 Task: Use the formula "LOGINV" in spreadsheet "Project portfolio".
Action: Mouse pressed left at (252, 267)
Screenshot: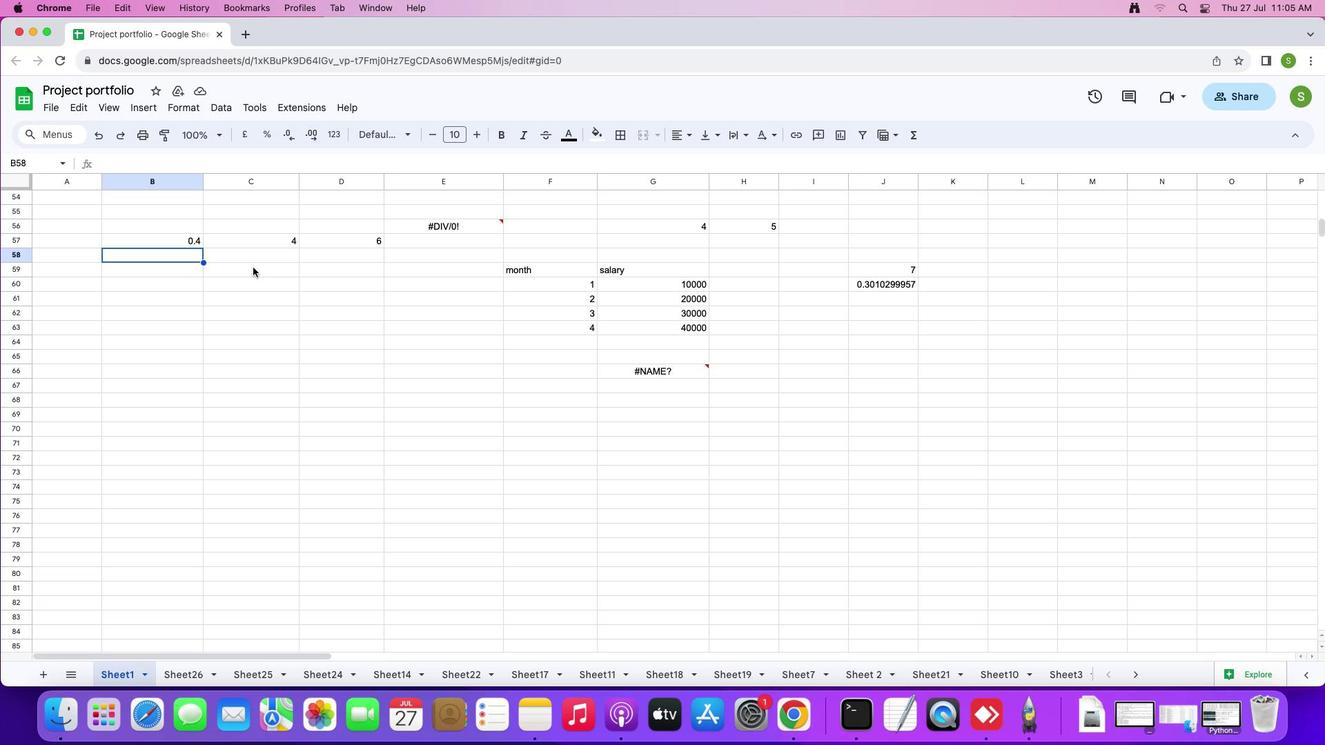 
Action: Mouse moved to (146, 109)
Screenshot: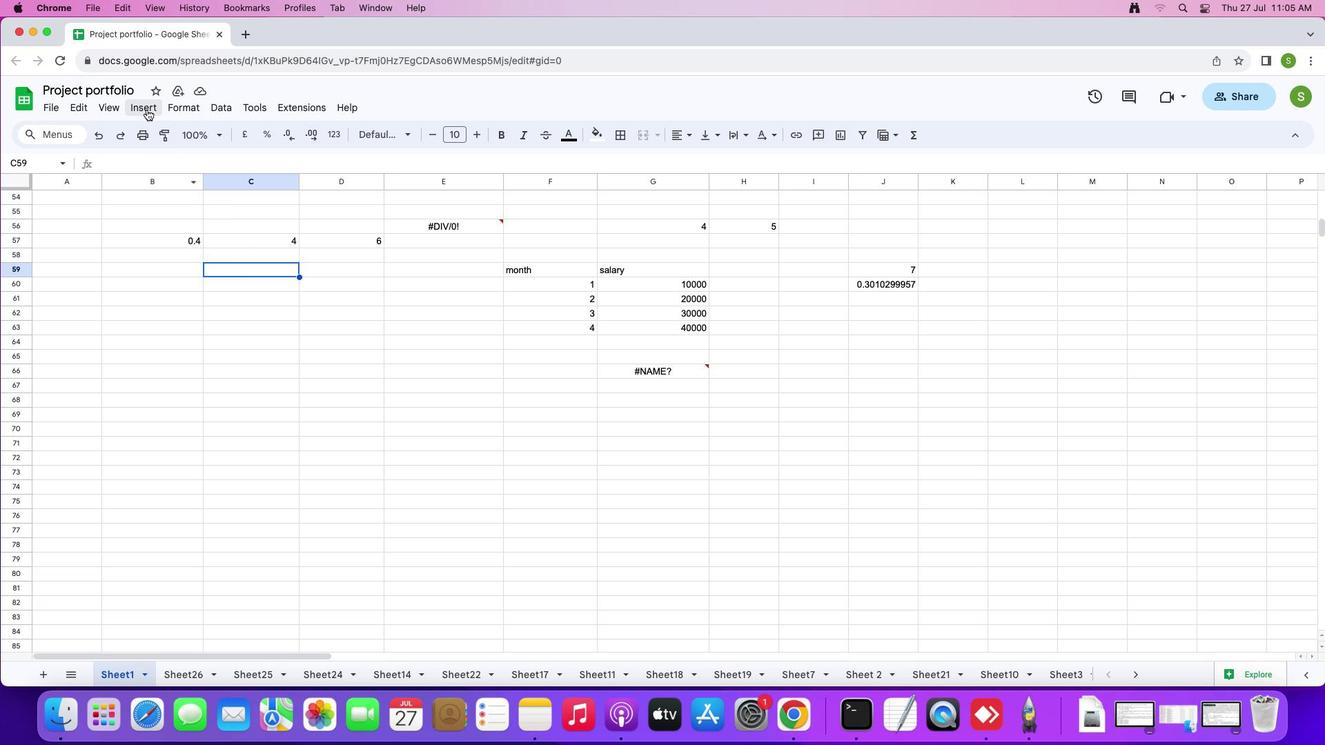 
Action: Mouse pressed left at (146, 109)
Screenshot: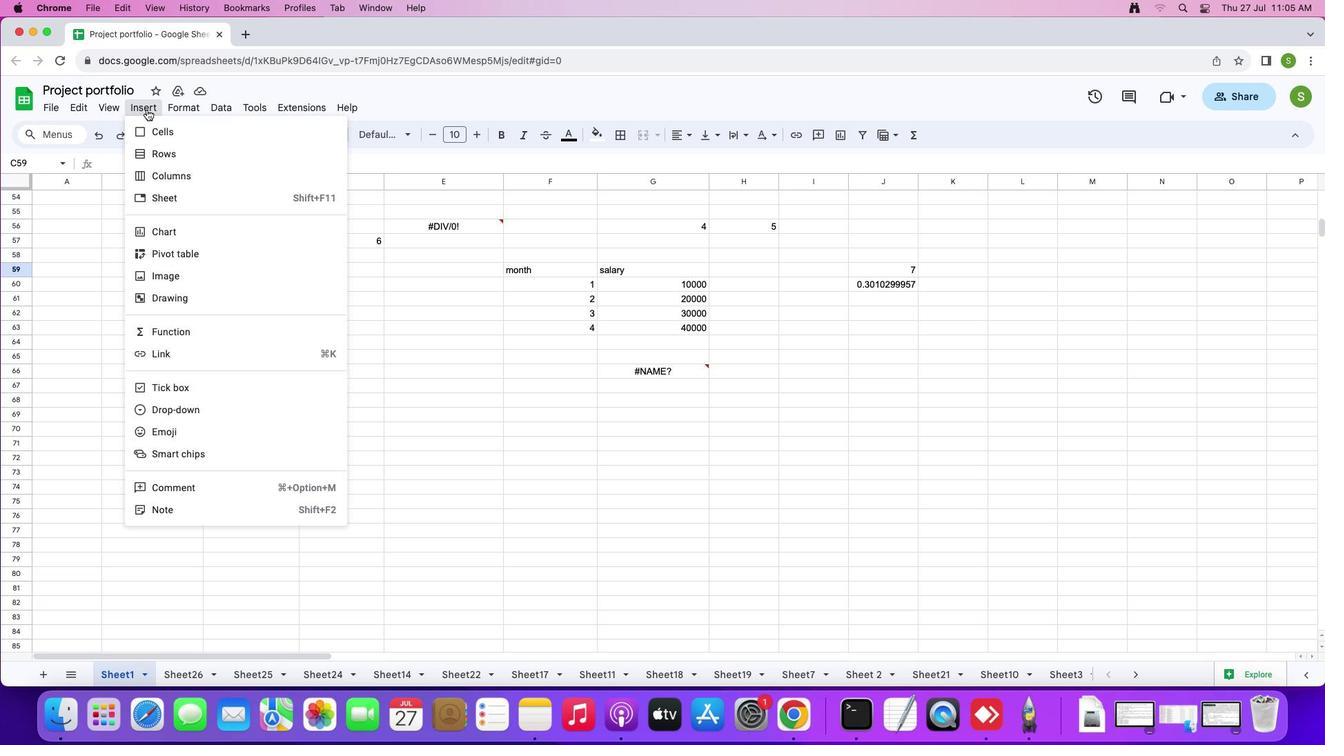 
Action: Mouse moved to (171, 330)
Screenshot: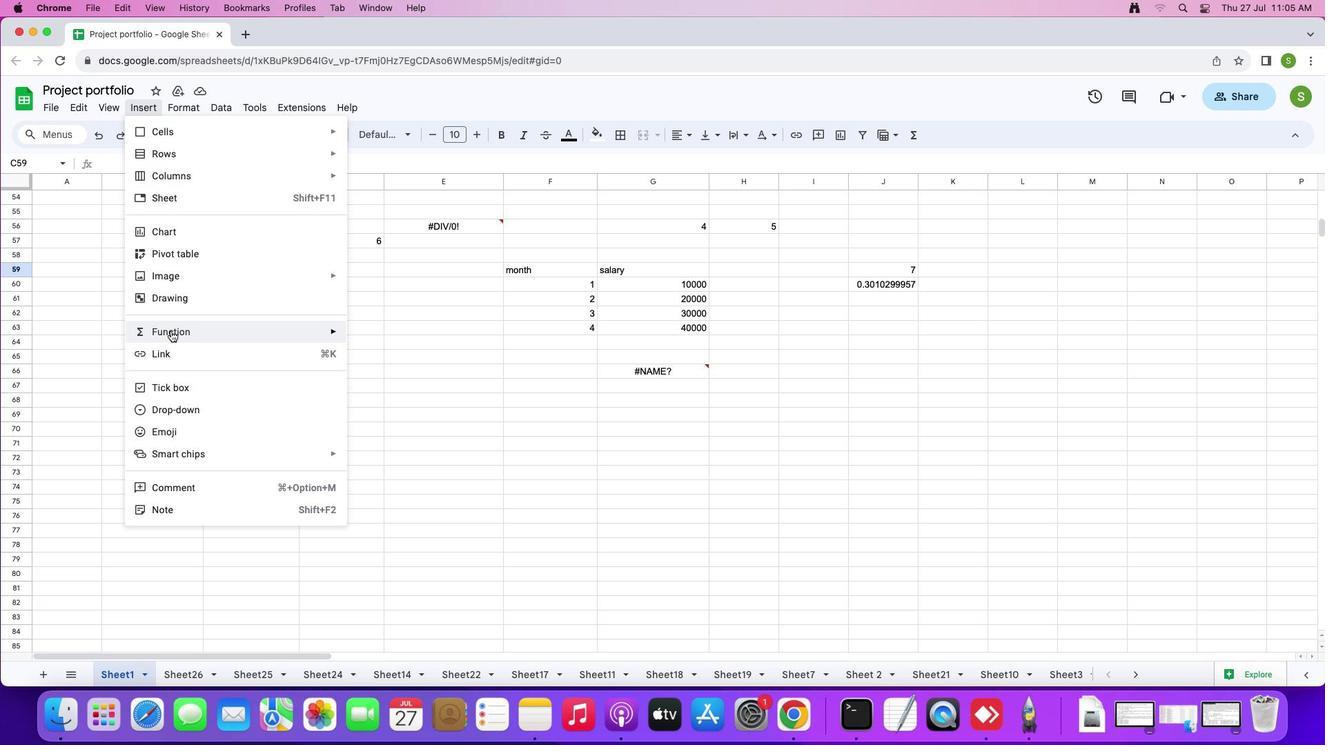 
Action: Mouse pressed left at (171, 330)
Screenshot: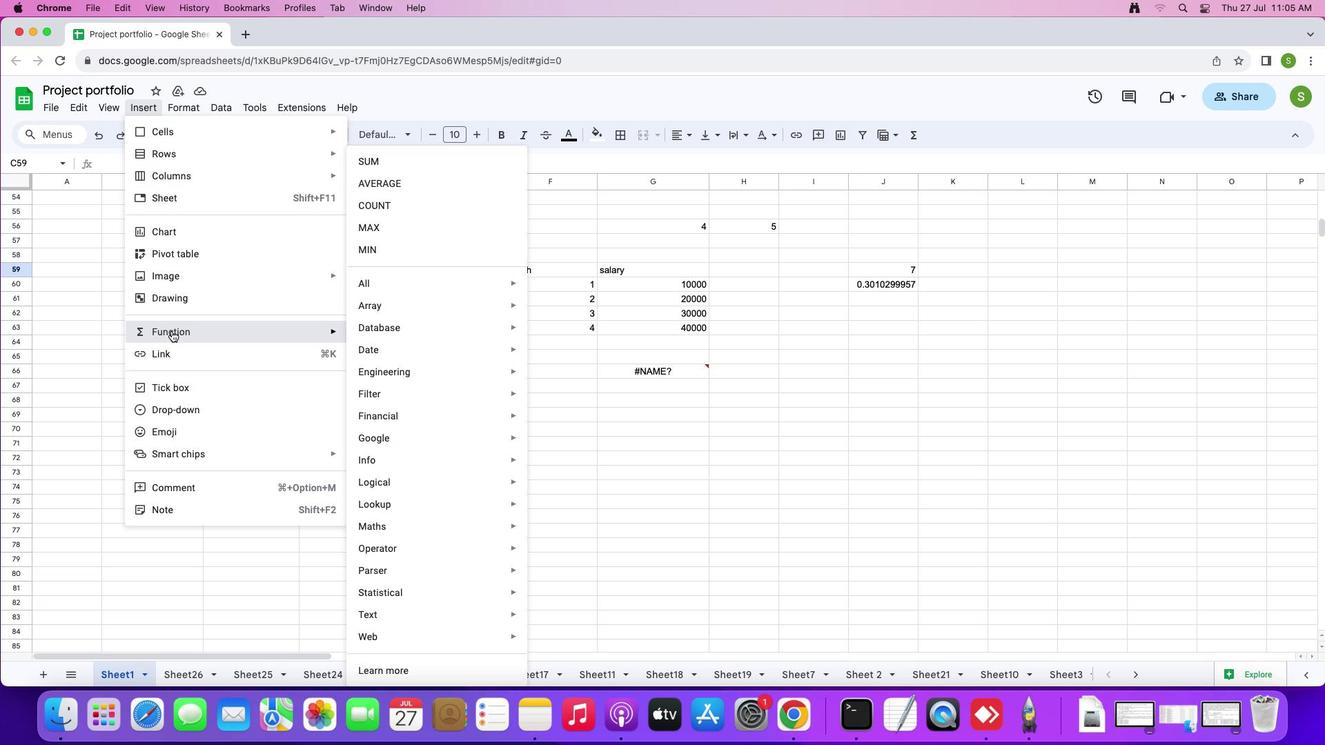 
Action: Mouse moved to (372, 280)
Screenshot: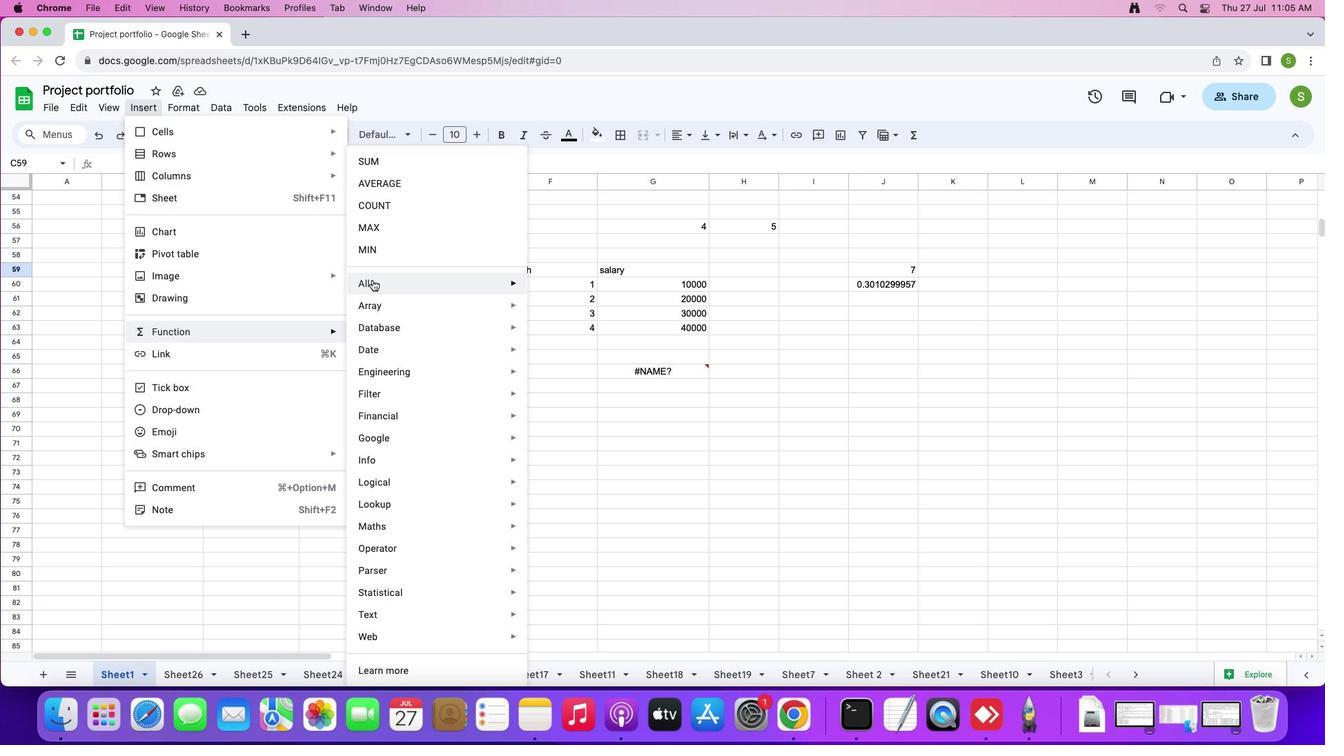 
Action: Mouse pressed left at (372, 280)
Screenshot: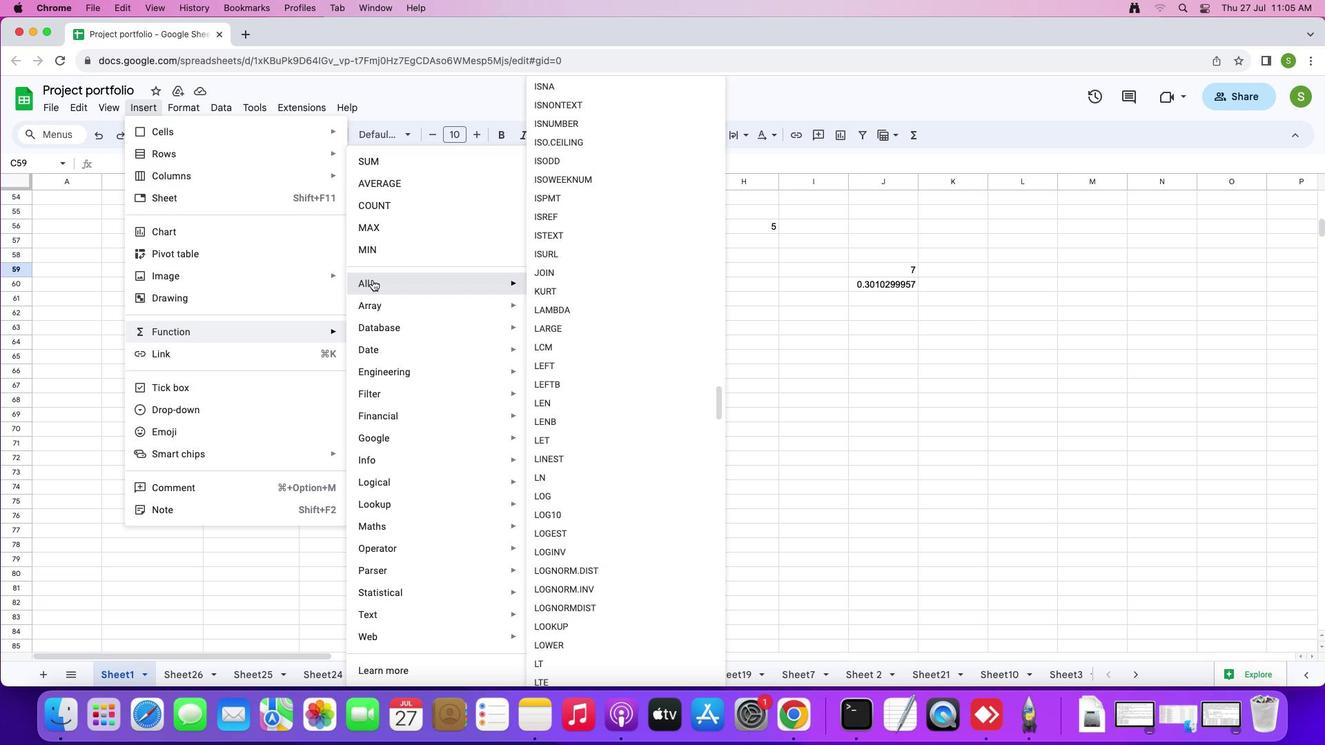 
Action: Mouse moved to (581, 554)
Screenshot: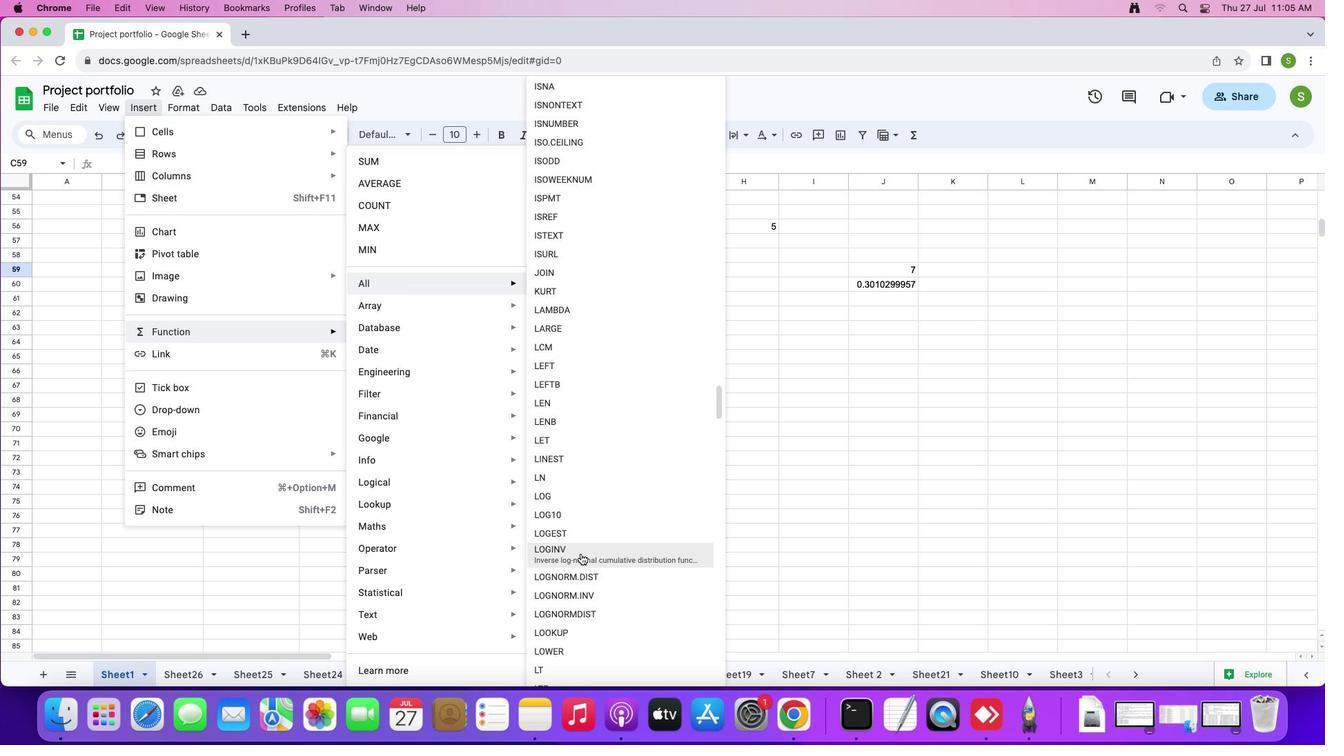 
Action: Mouse pressed left at (581, 554)
Screenshot: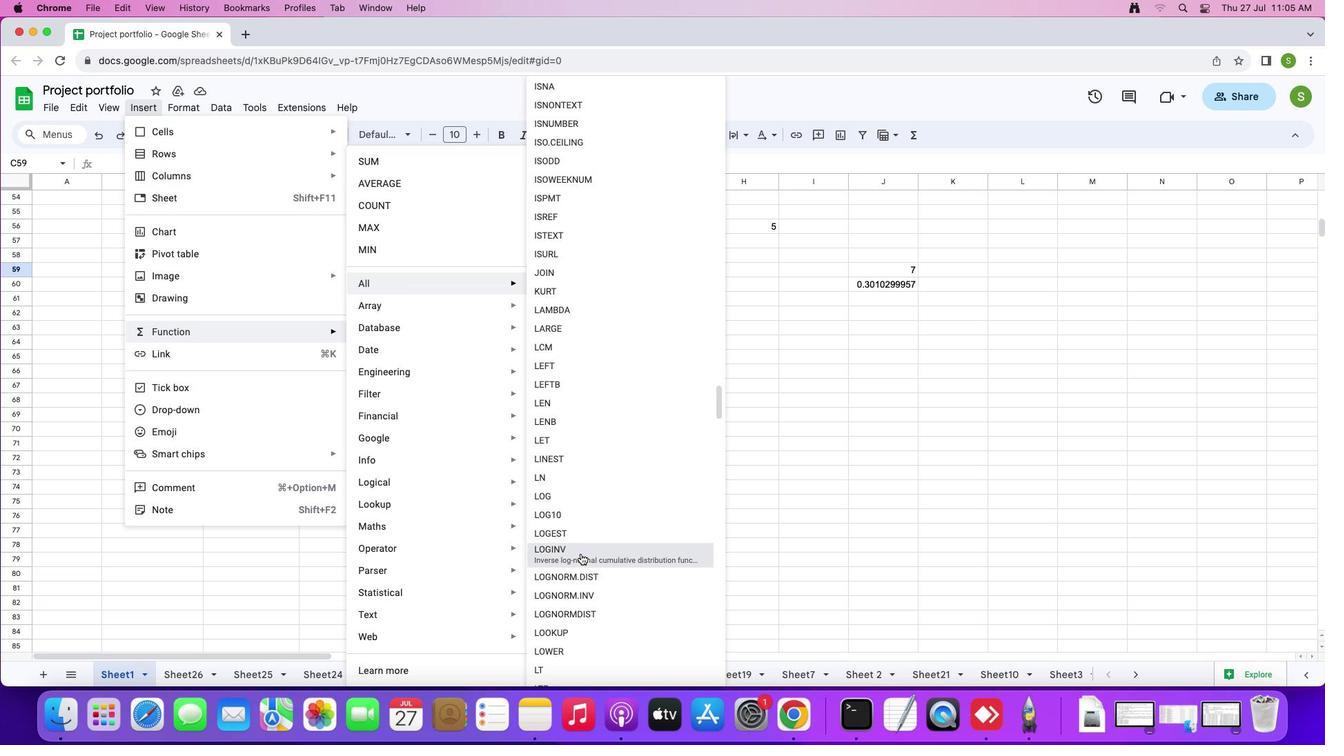 
Action: Mouse moved to (182, 236)
Screenshot: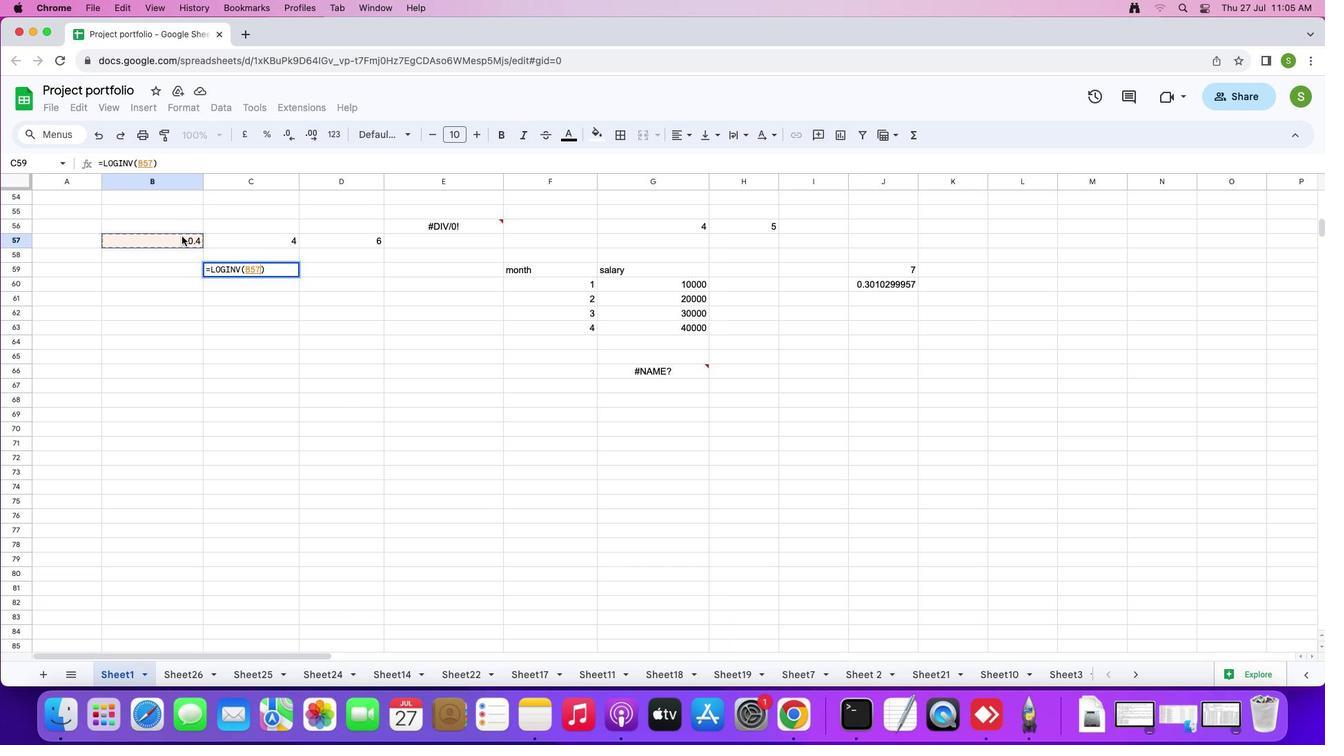 
Action: Mouse pressed left at (182, 236)
Screenshot: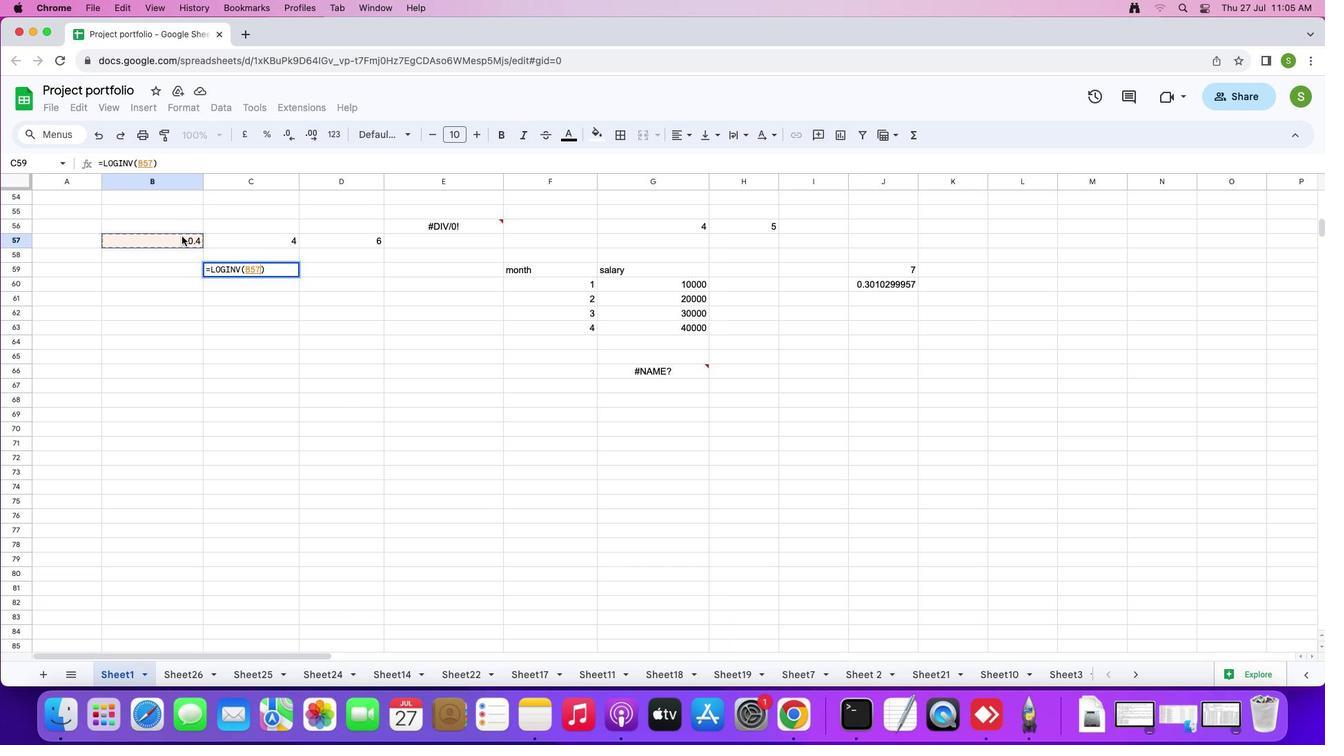 
Action: Key pressed ','
Screenshot: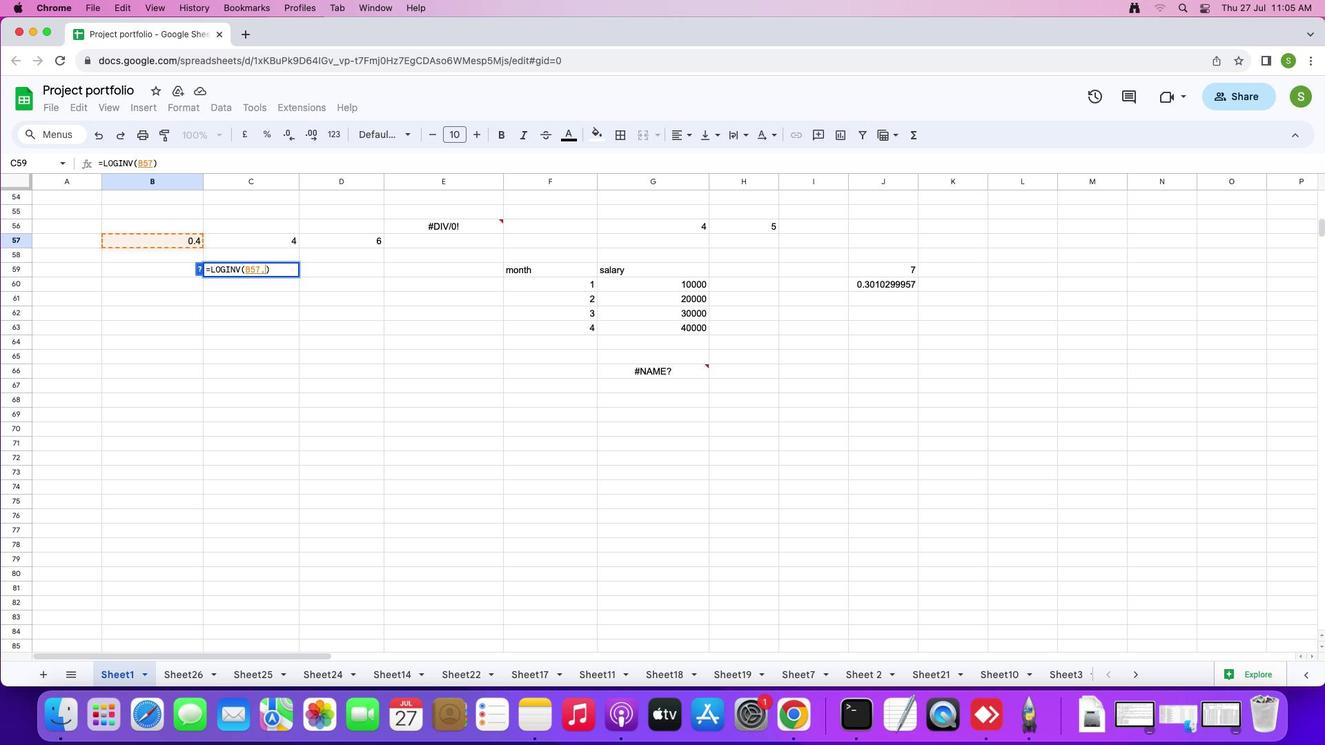 
Action: Mouse moved to (224, 240)
Screenshot: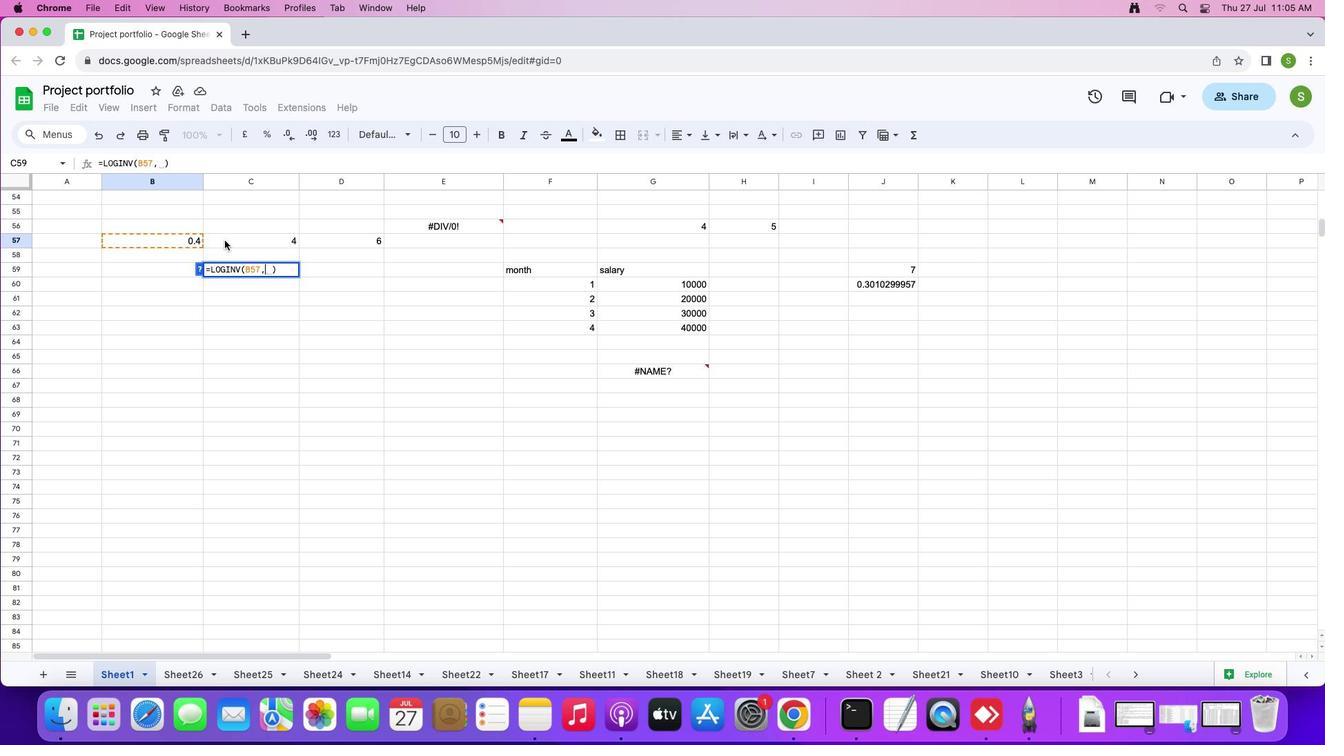 
Action: Mouse pressed left at (224, 240)
Screenshot: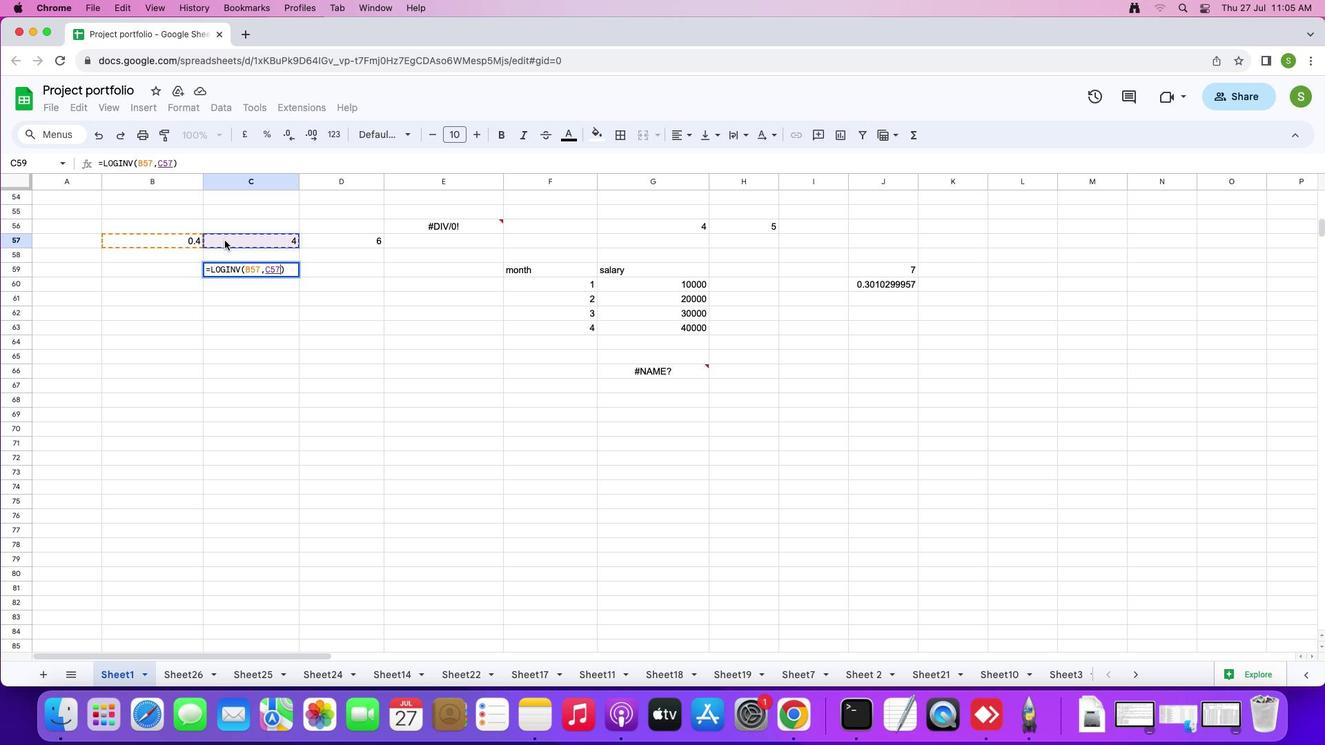 
Action: Key pressed ','
Screenshot: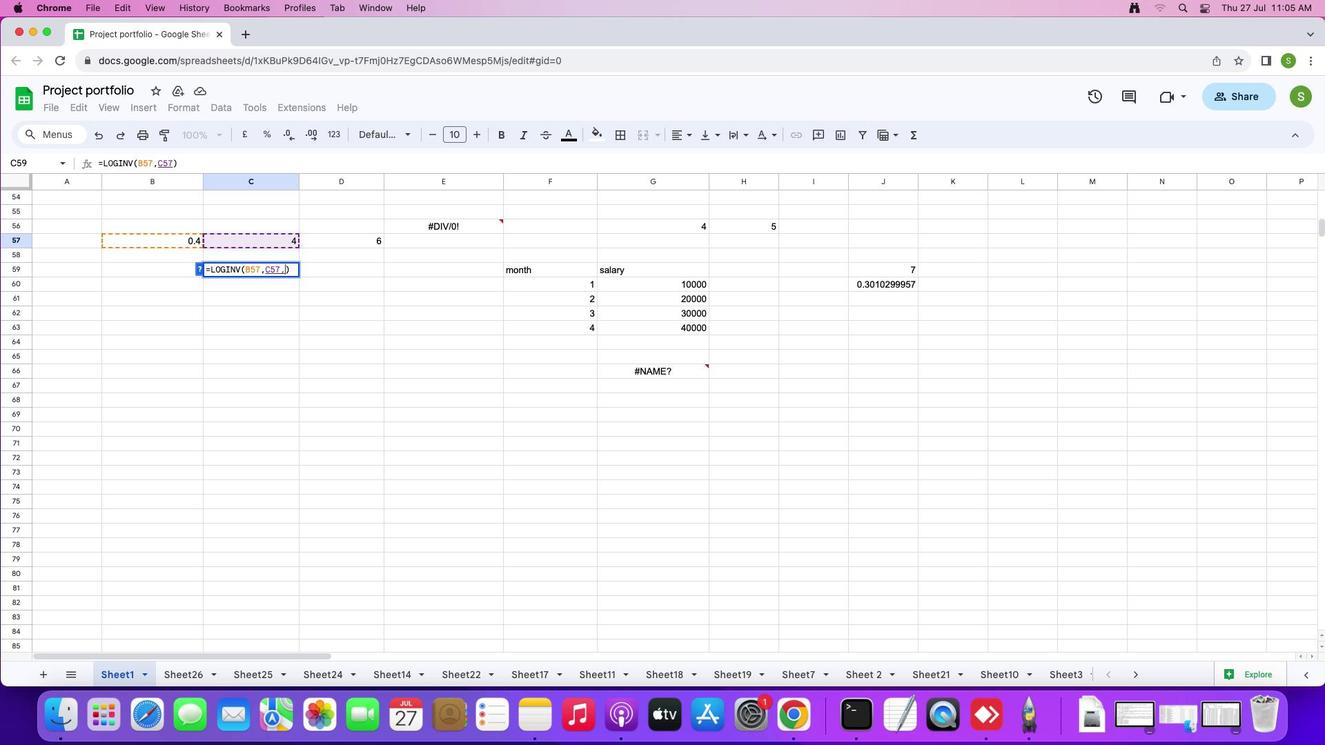 
Action: Mouse moved to (330, 236)
Screenshot: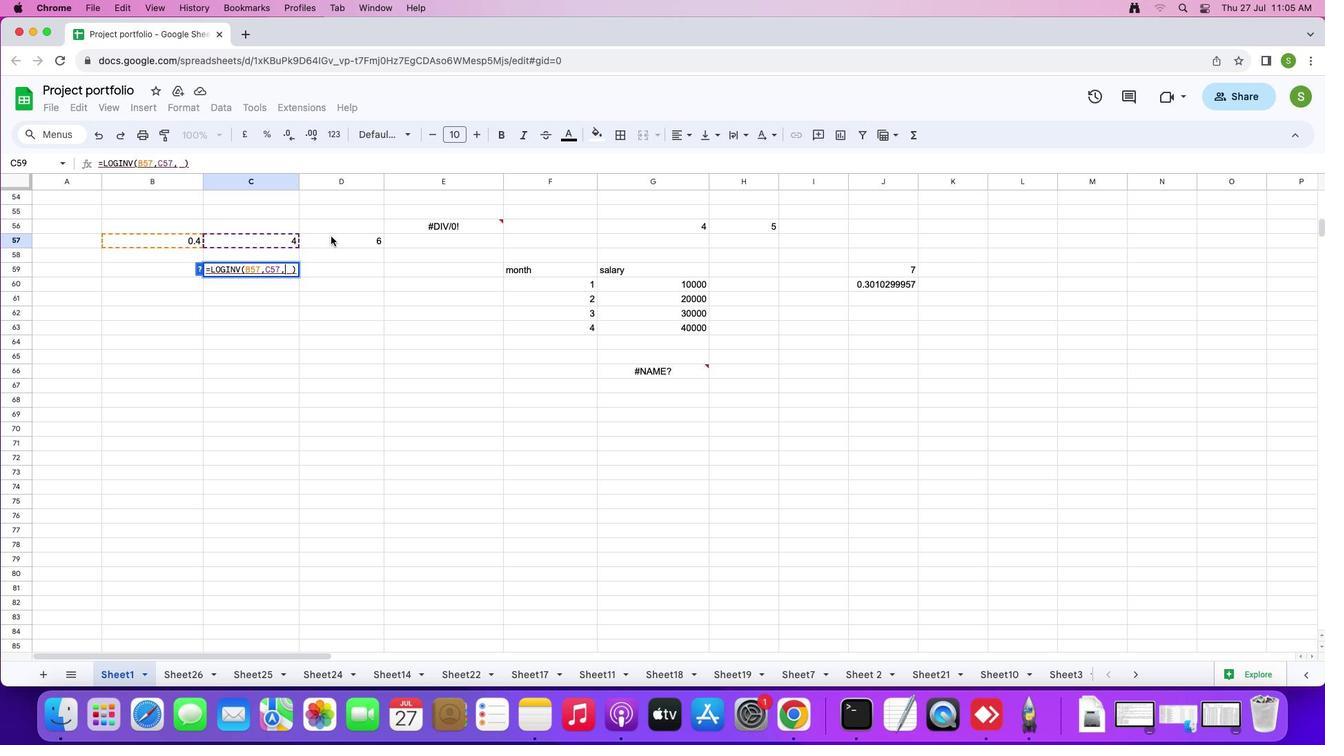 
Action: Mouse pressed left at (330, 236)
Screenshot: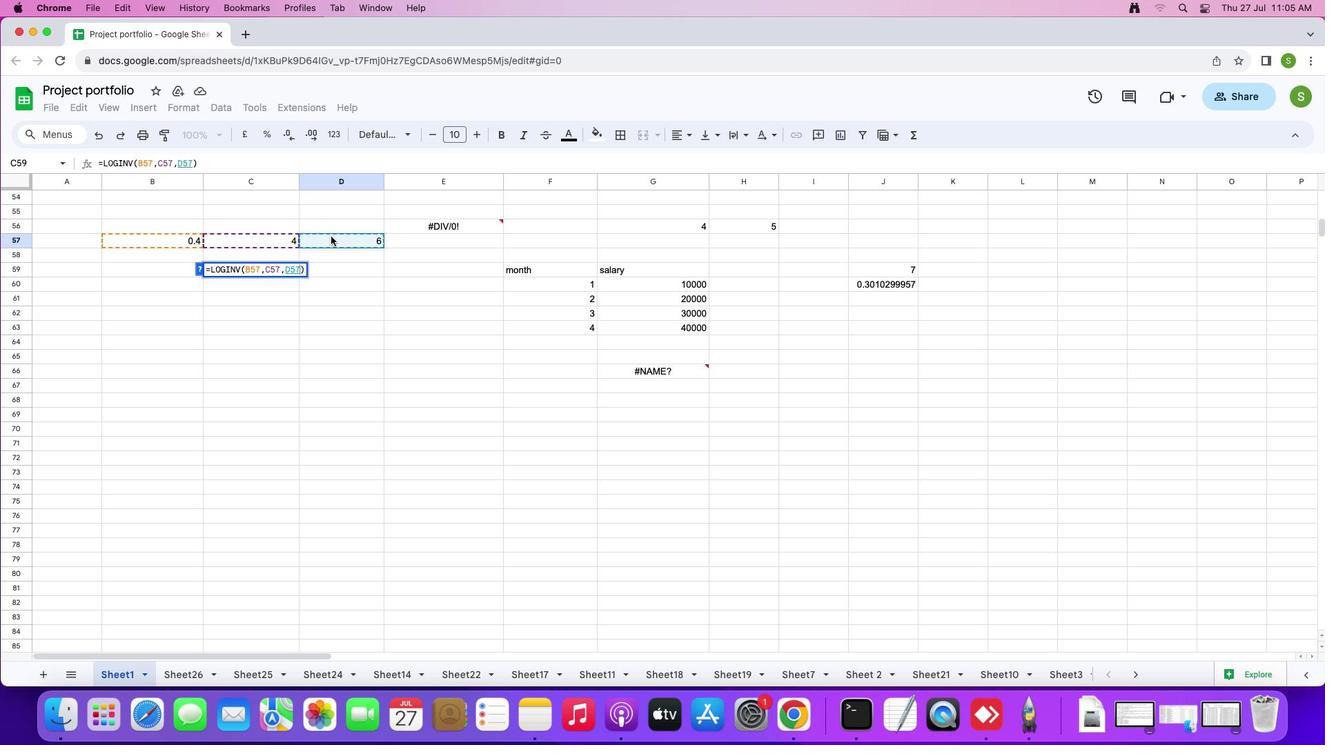 
Action: Mouse moved to (331, 236)
Screenshot: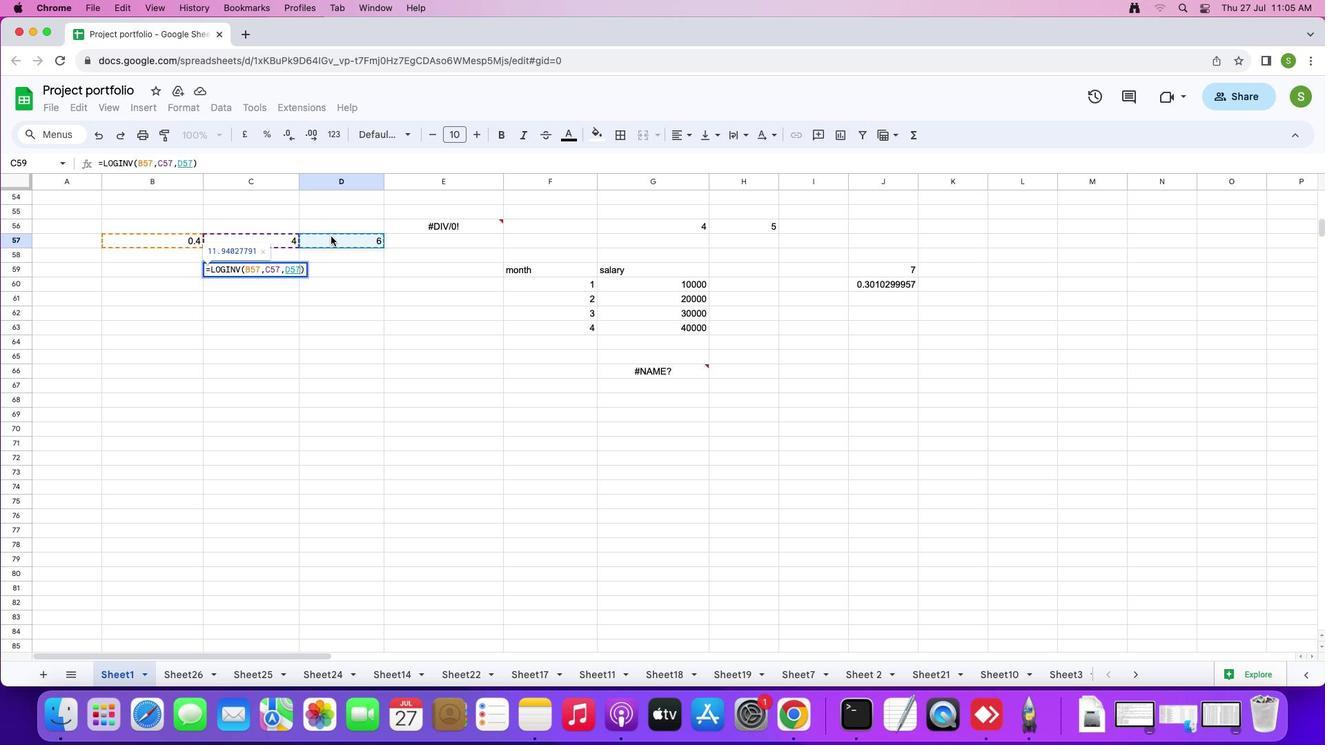
Action: Key pressed Key.enter
Screenshot: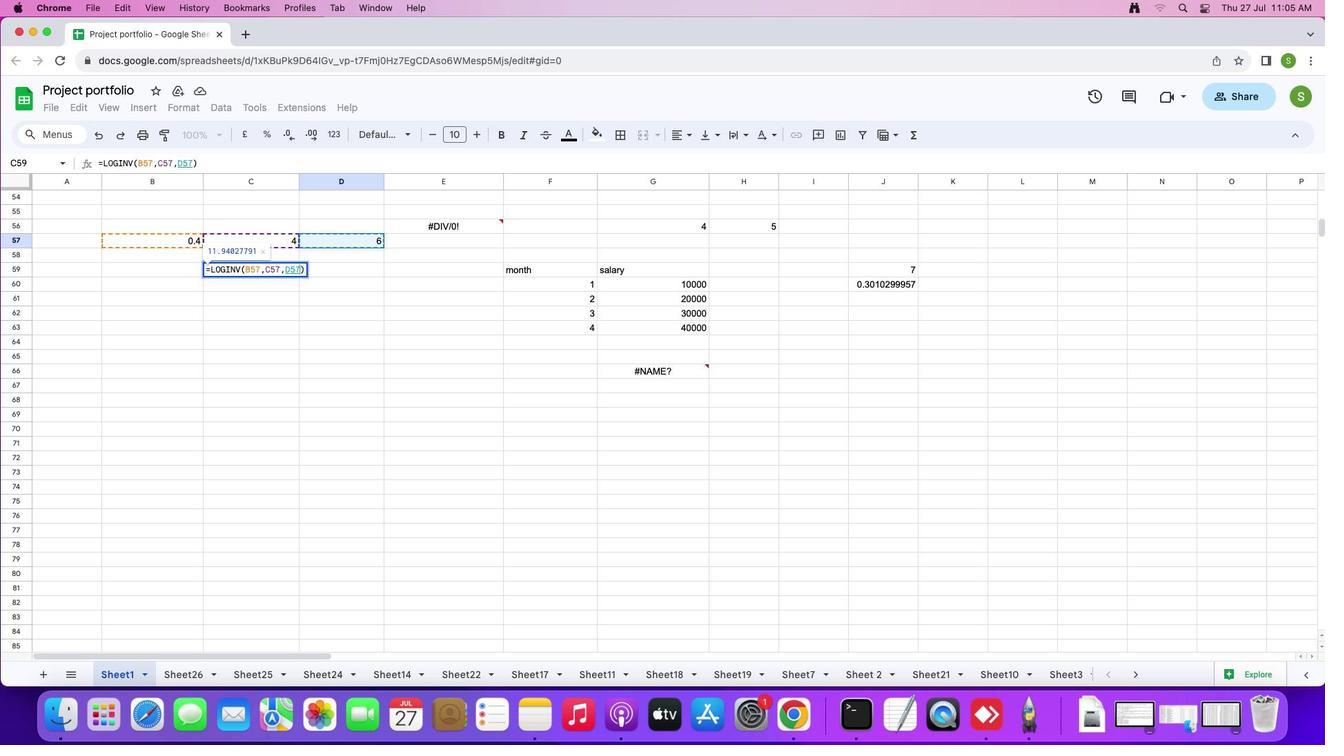 
